 Task: Add the task  Create a new online platform for online legal services to the section Data Cleansing Sprint in the project AirRise and add a Due Date to the respective task as 2024/05/17
Action: Mouse moved to (670, 467)
Screenshot: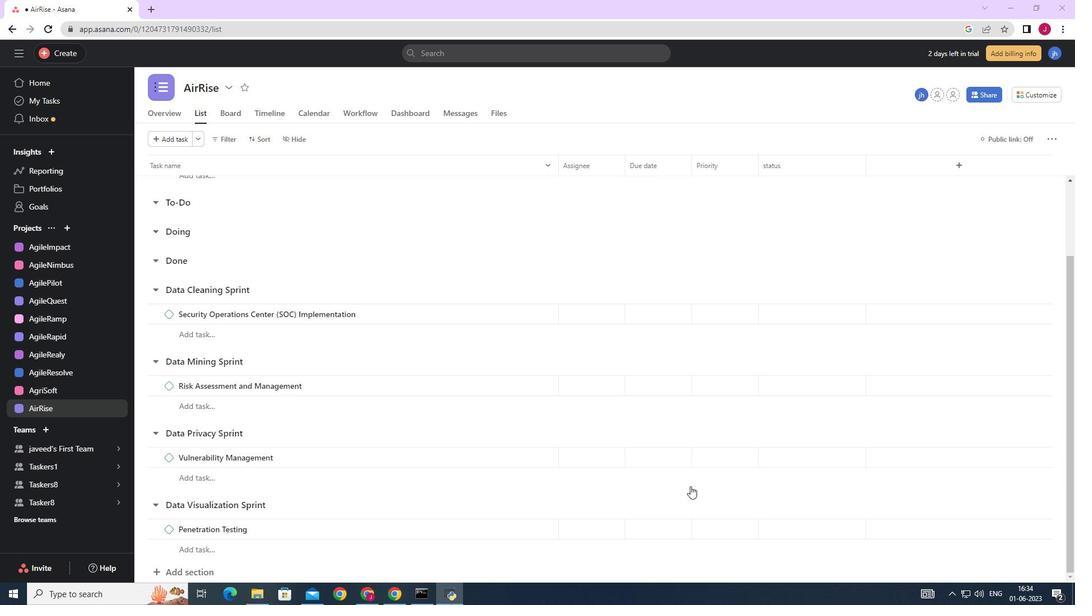 
Action: Mouse scrolled (692, 485) with delta (0, 0)
Screenshot: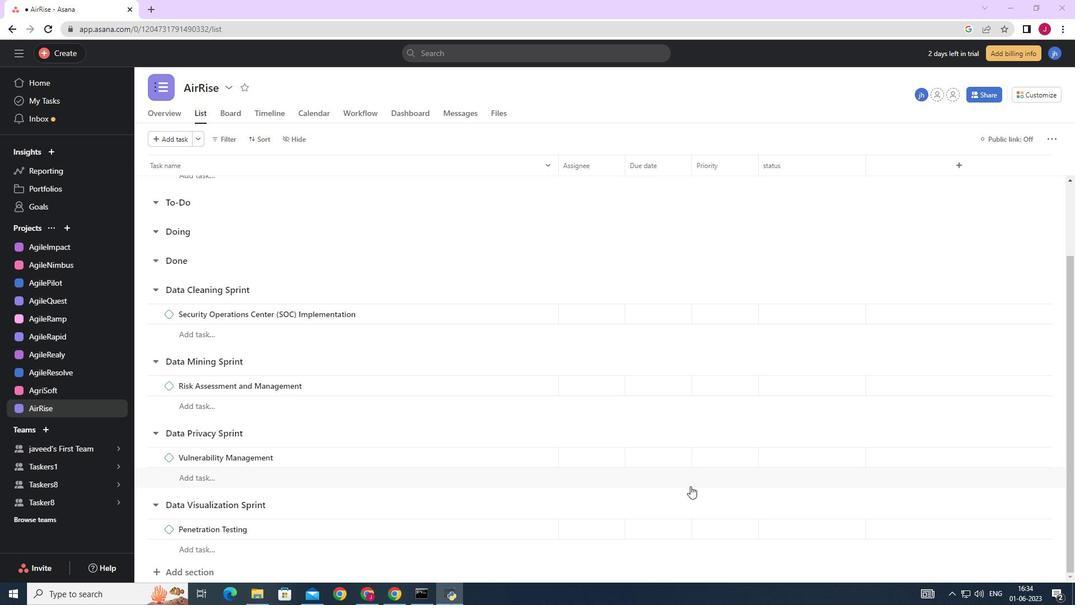 
Action: Mouse moved to (669, 467)
Screenshot: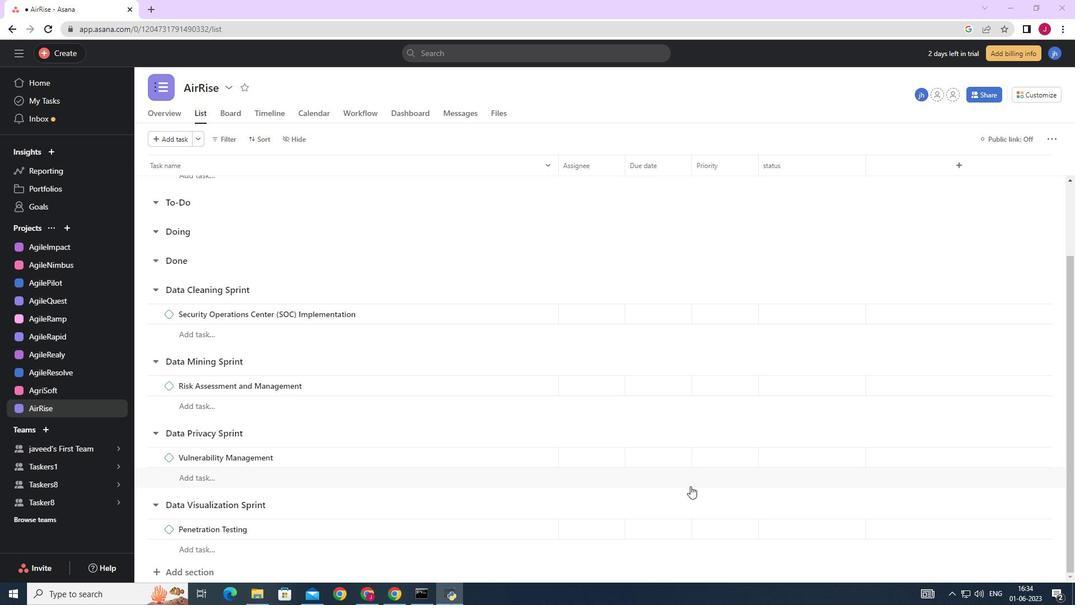 
Action: Mouse scrolled (692, 485) with delta (0, 0)
Screenshot: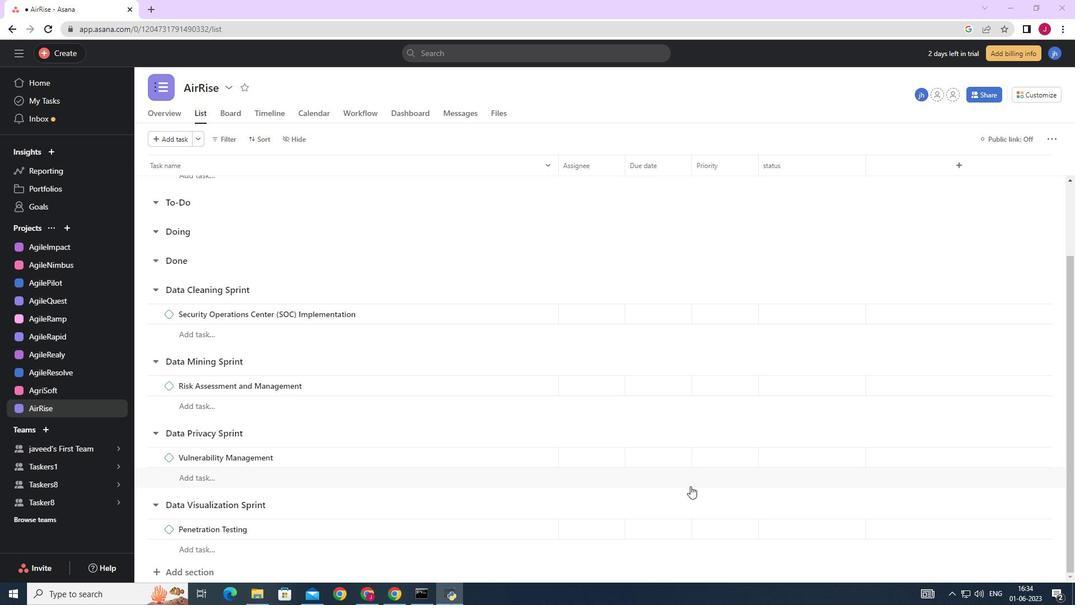 
Action: Mouse moved to (667, 467)
Screenshot: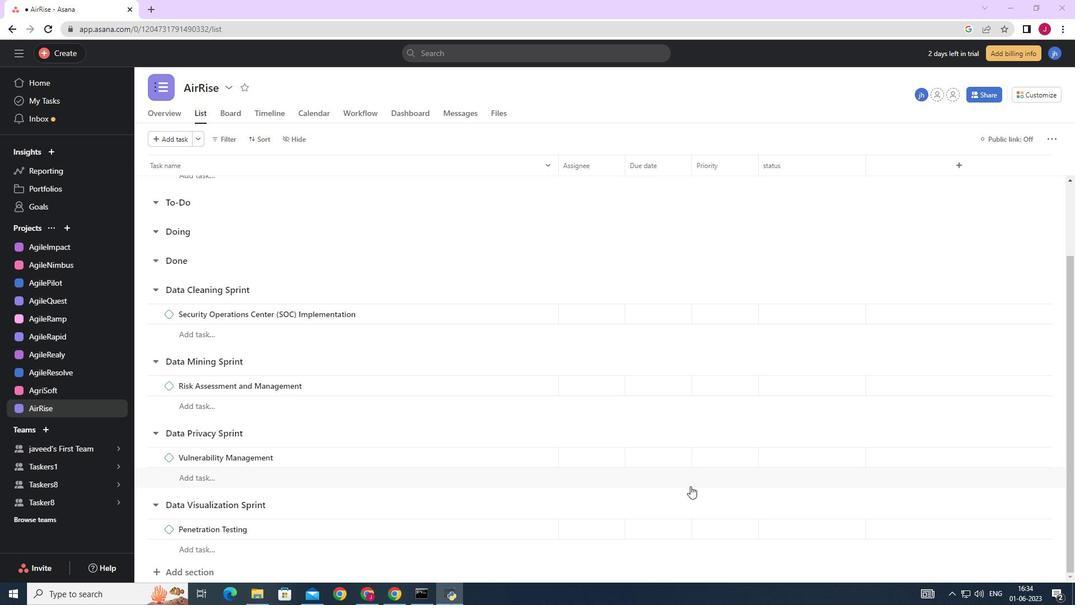 
Action: Mouse scrolled (692, 485) with delta (0, 0)
Screenshot: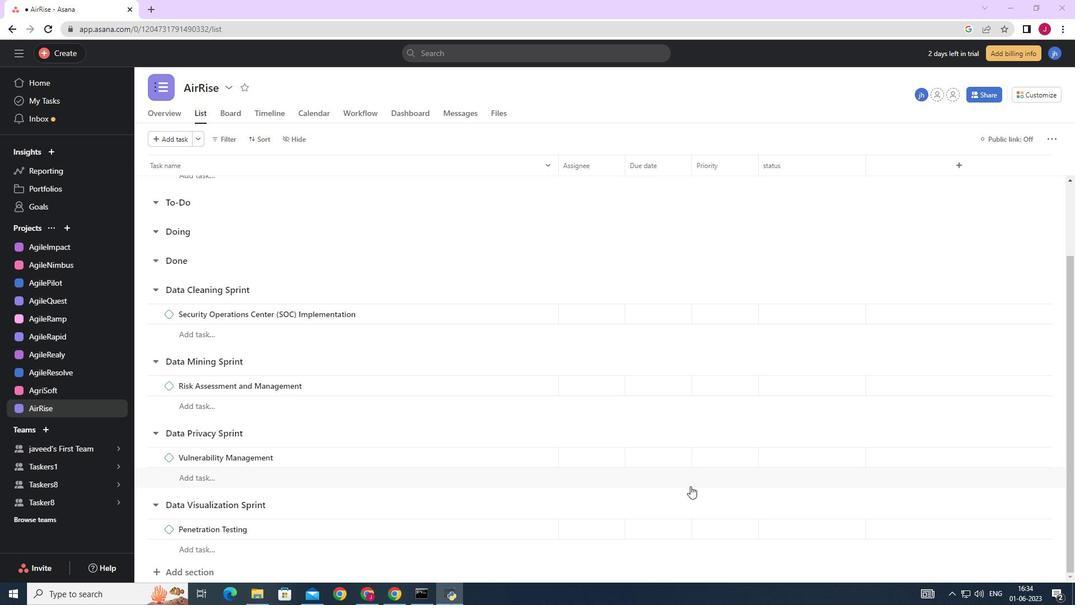 
Action: Mouse moved to (663, 466)
Screenshot: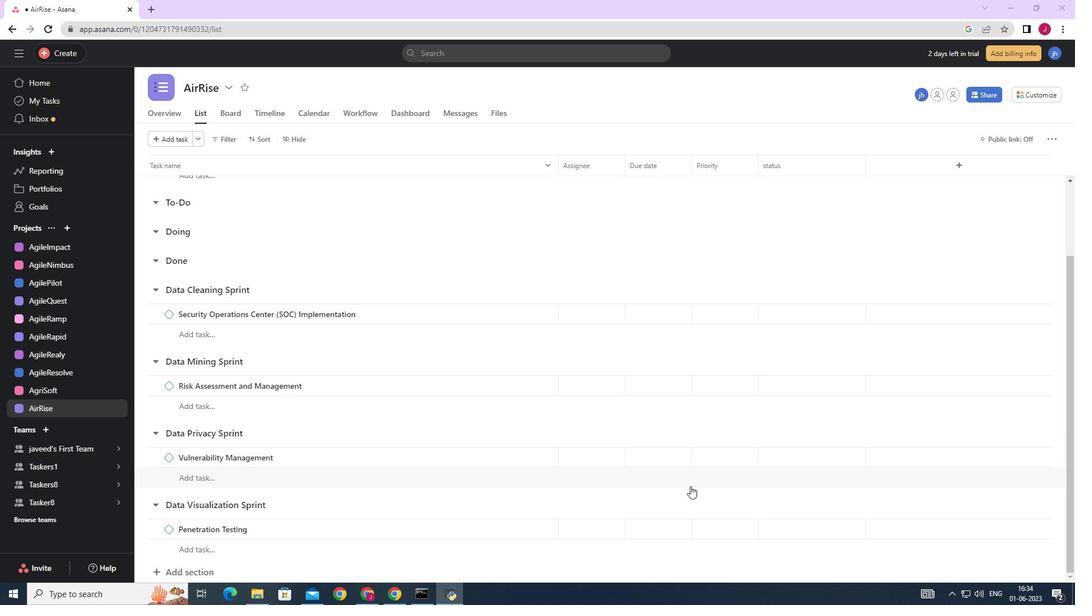 
Action: Mouse scrolled (690, 483) with delta (0, 0)
Screenshot: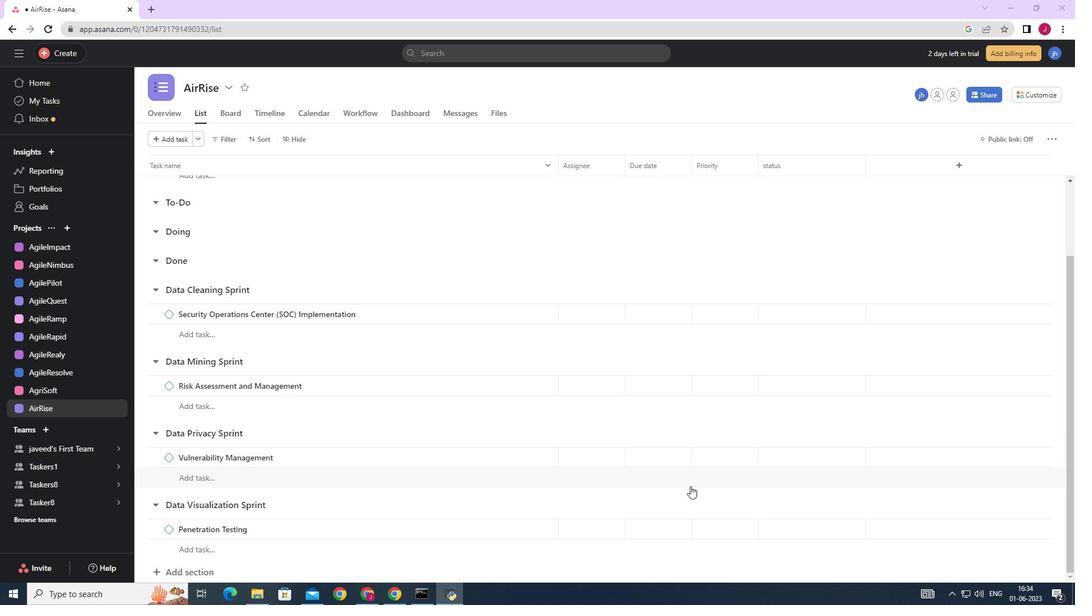
Action: Mouse moved to (629, 461)
Screenshot: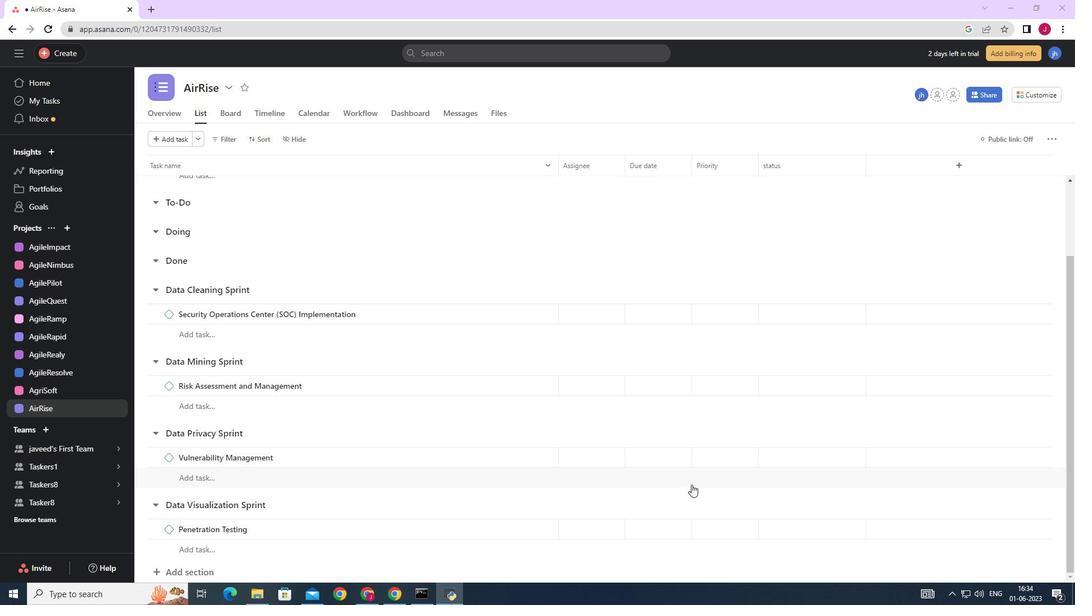 
Action: Mouse scrolled (629, 461) with delta (0, 0)
Screenshot: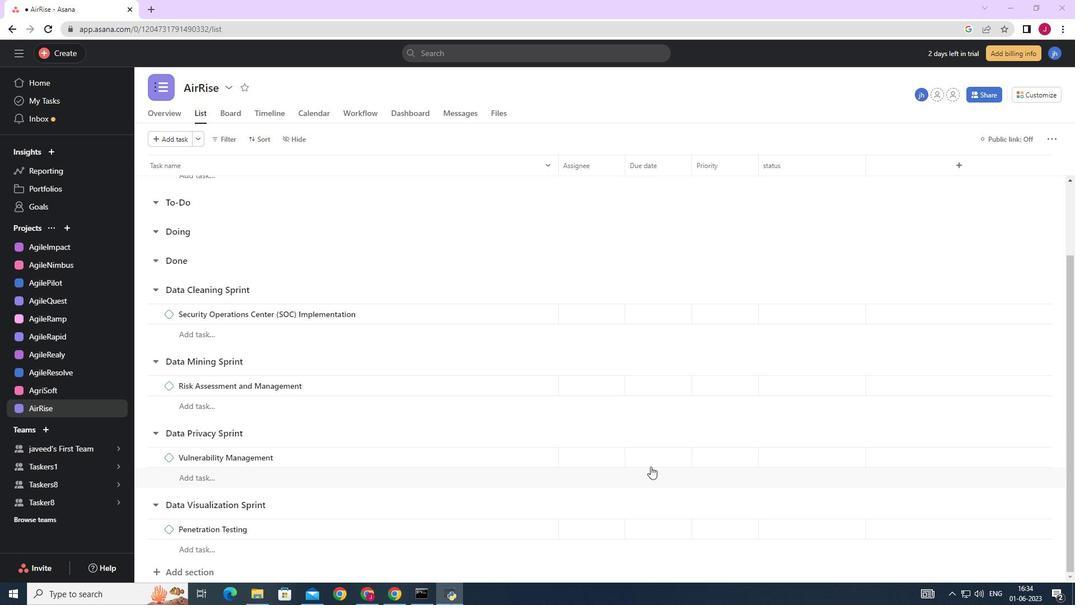 
Action: Mouse moved to (624, 458)
Screenshot: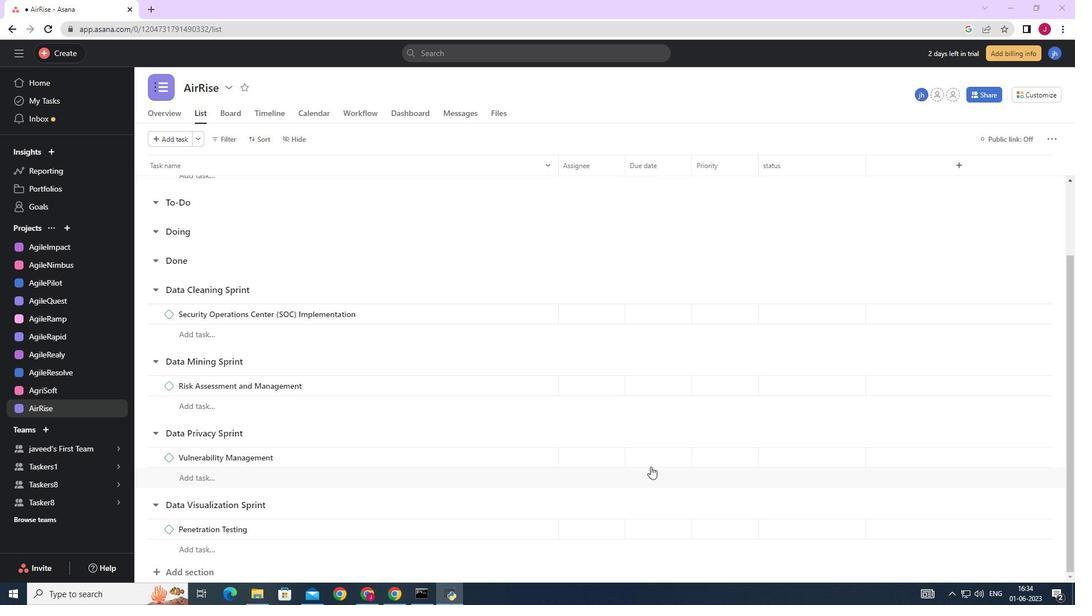 
Action: Mouse scrolled (625, 460) with delta (0, 0)
Screenshot: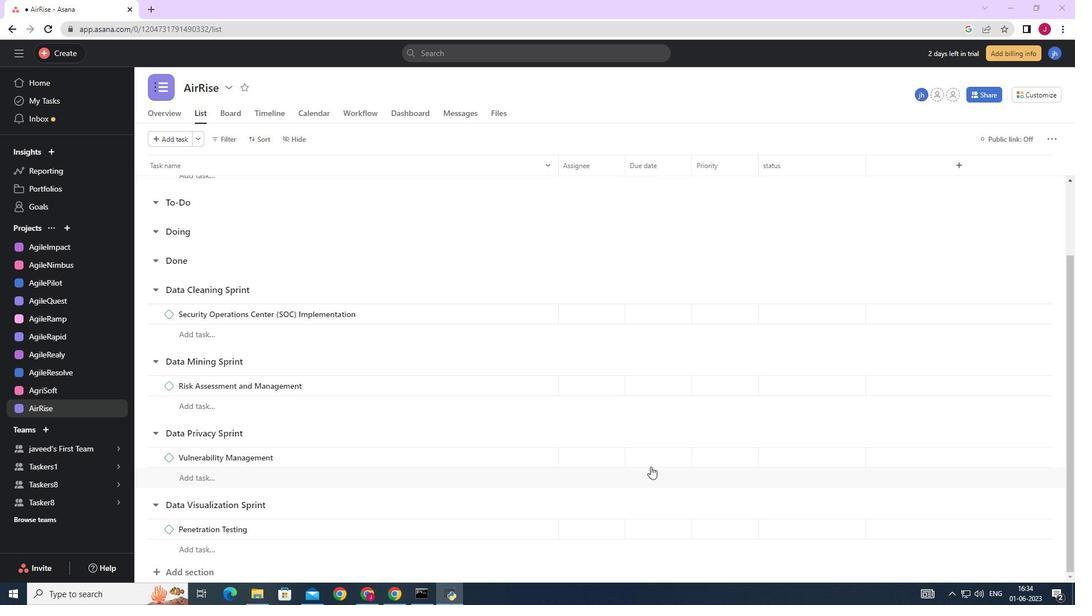 
Action: Mouse moved to (621, 457)
Screenshot: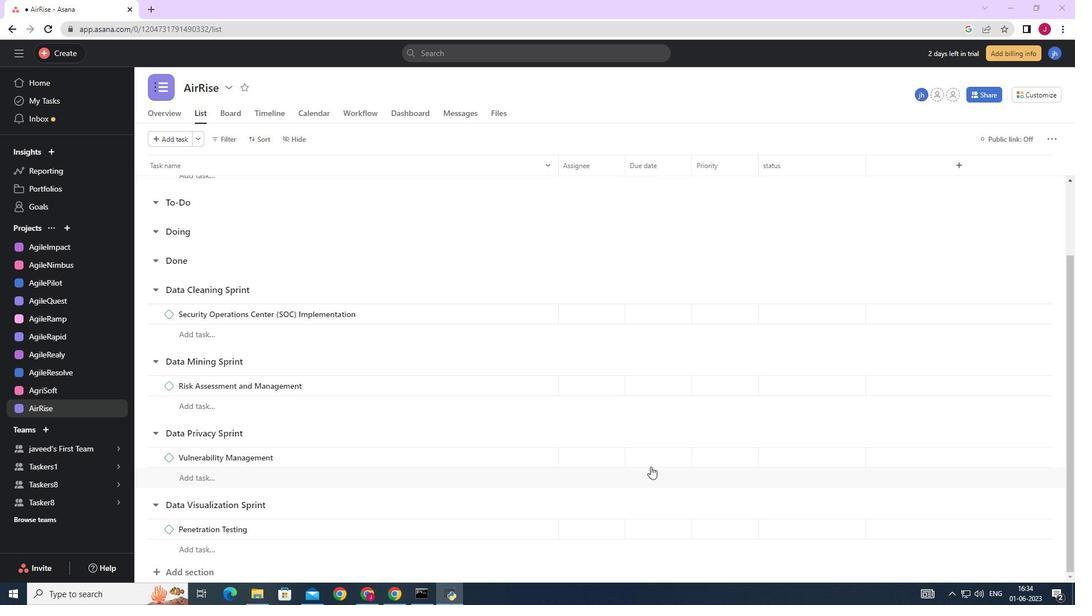 
Action: Mouse scrolled (623, 459) with delta (0, 0)
Screenshot: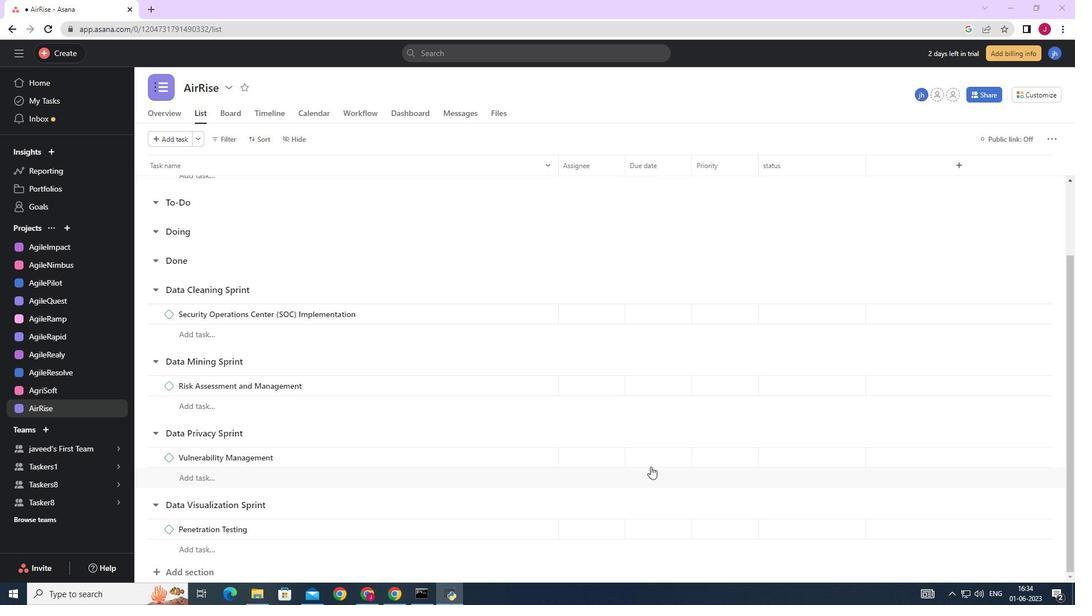 
Action: Mouse moved to (605, 449)
Screenshot: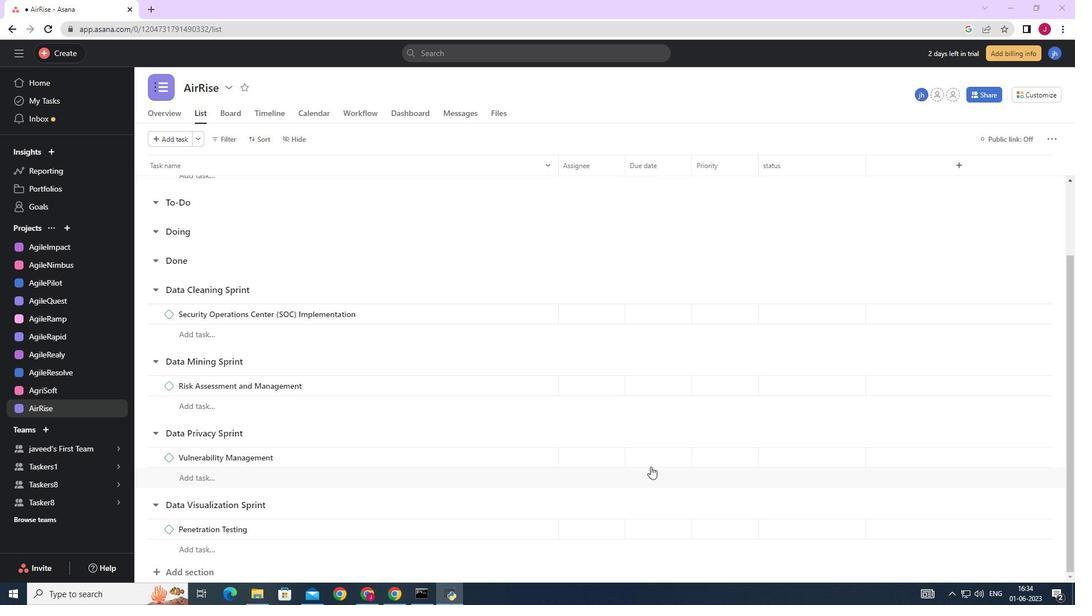 
Action: Mouse scrolled (615, 454) with delta (0, 0)
Screenshot: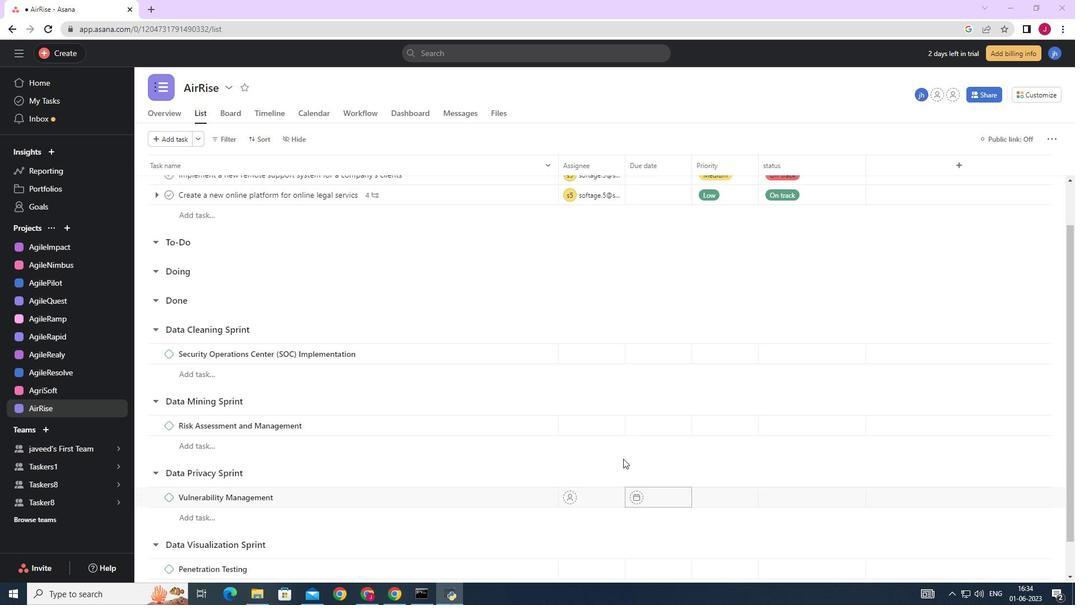 
Action: Mouse moved to (541, 430)
Screenshot: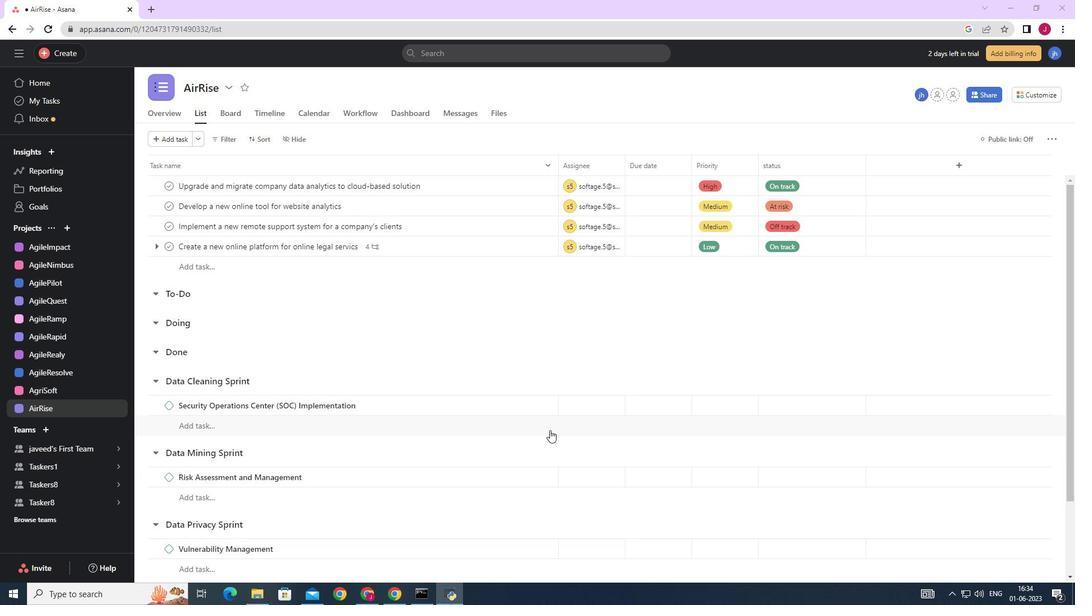 
Action: Mouse scrolled (541, 431) with delta (0, 0)
Screenshot: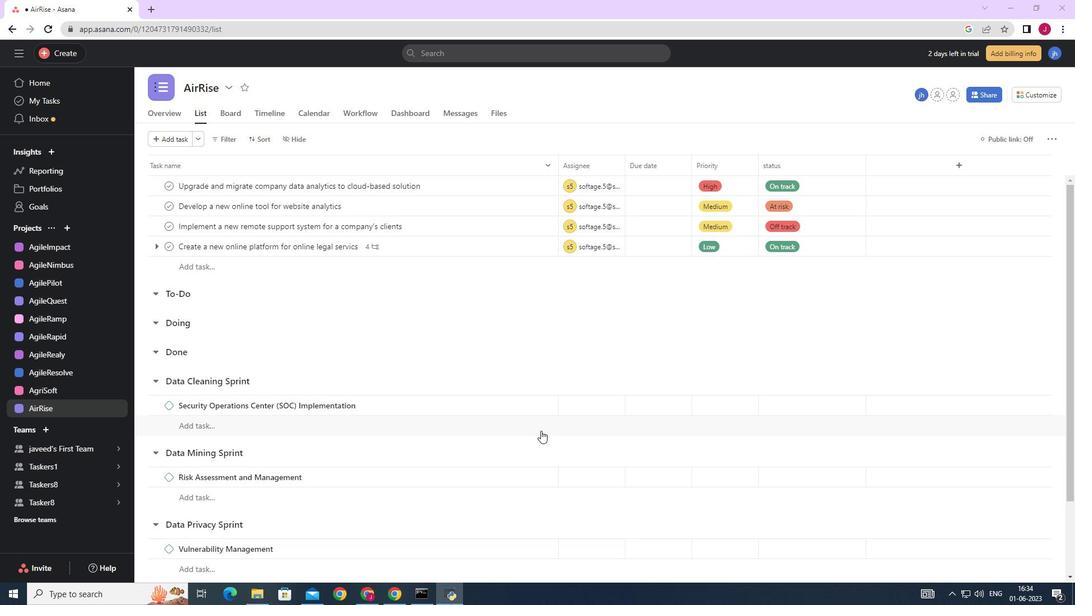 
Action: Mouse scrolled (541, 431) with delta (0, 0)
Screenshot: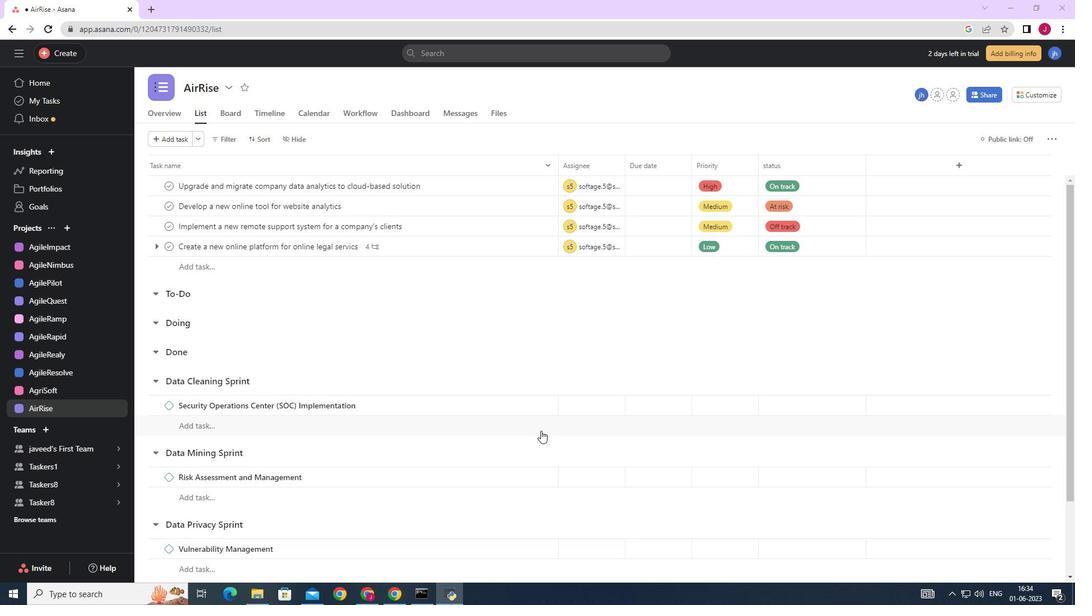 
Action: Mouse moved to (541, 430)
Screenshot: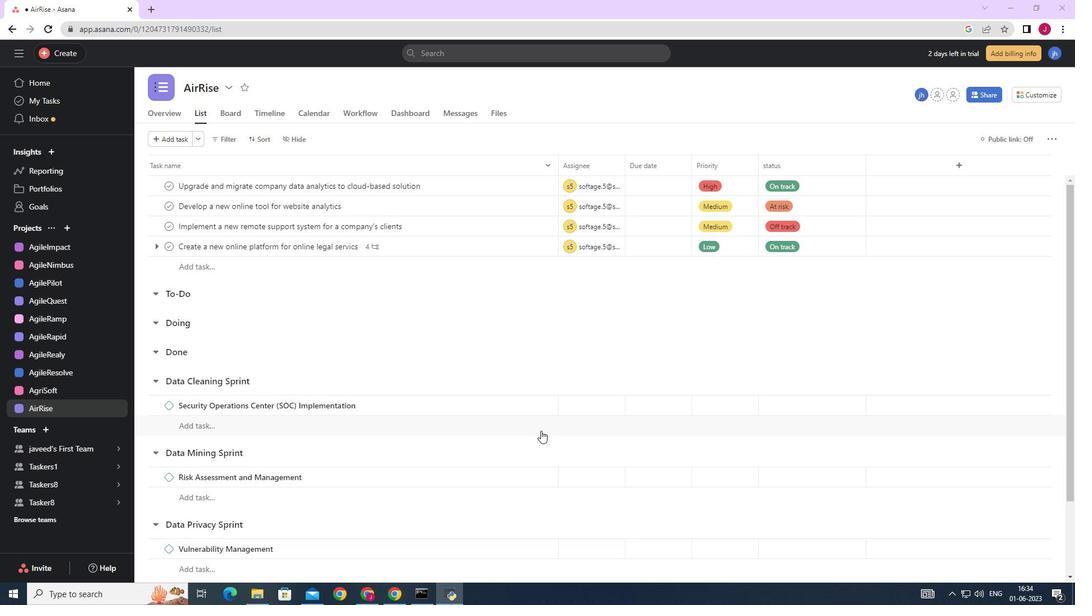 
Action: Mouse scrolled (541, 431) with delta (0, 0)
Screenshot: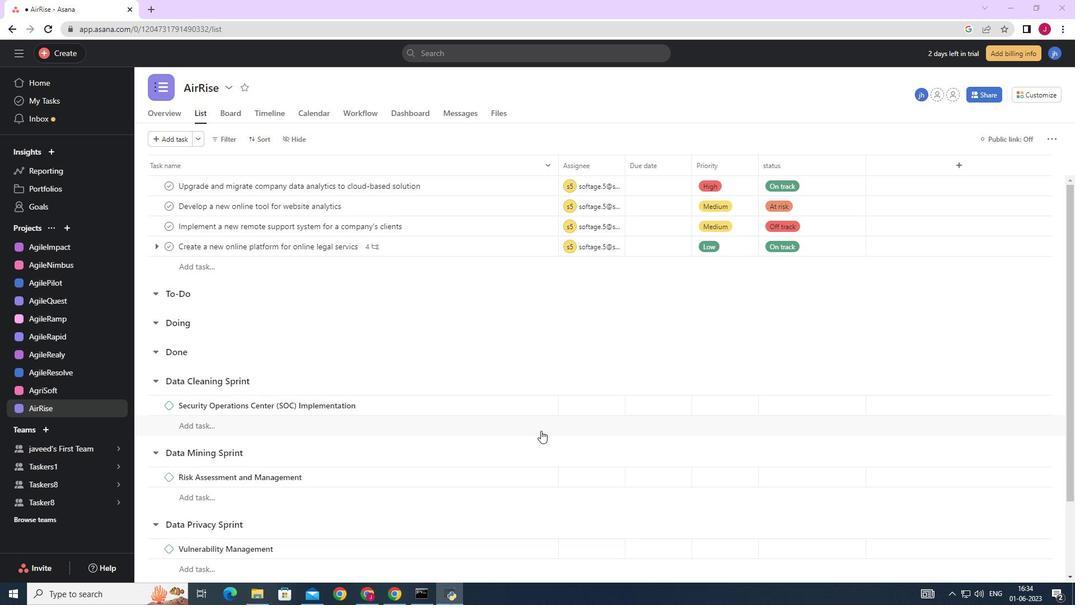 
Action: Mouse moved to (527, 244)
Screenshot: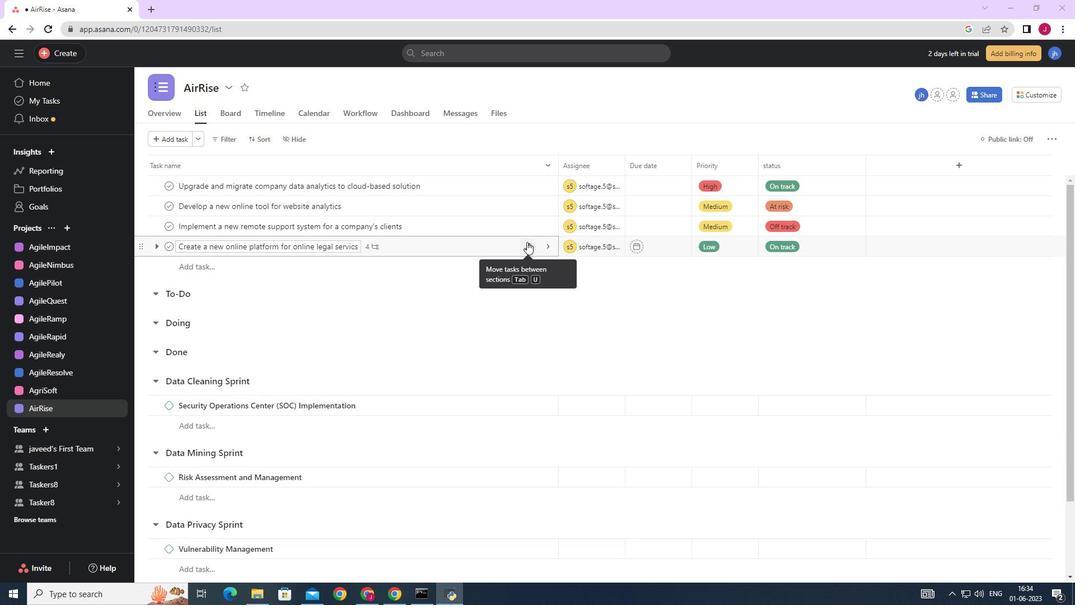 
Action: Mouse pressed left at (527, 244)
Screenshot: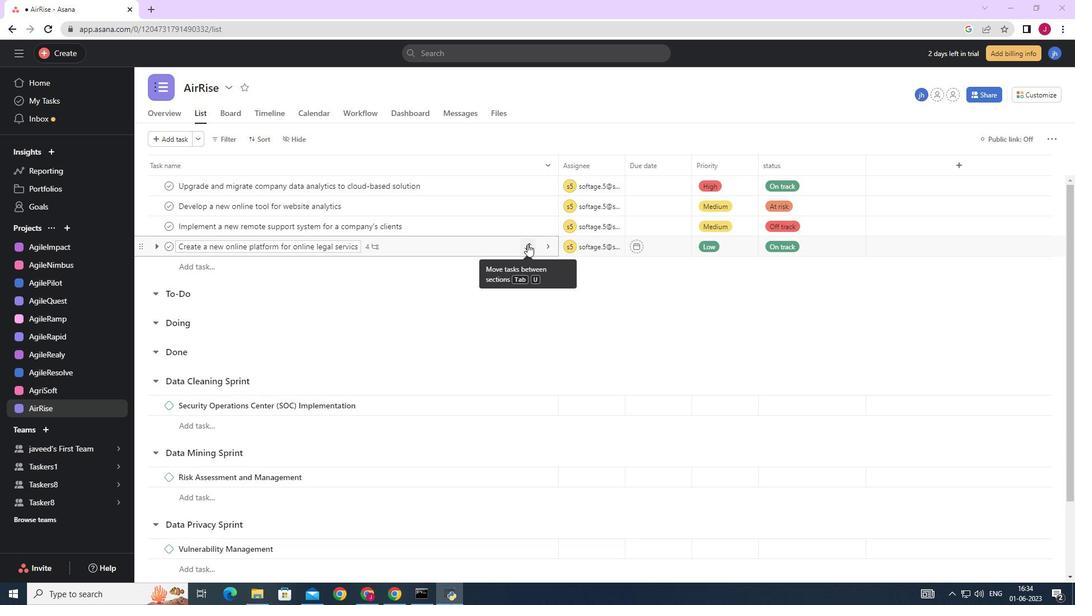 
Action: Mouse moved to (479, 374)
Screenshot: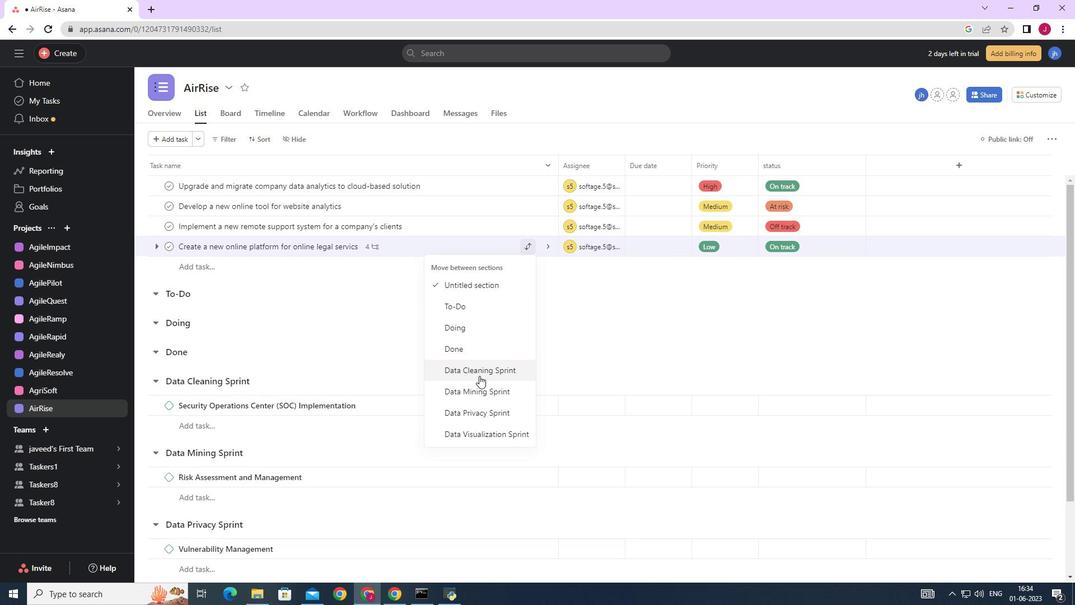 
Action: Mouse pressed left at (479, 374)
Screenshot: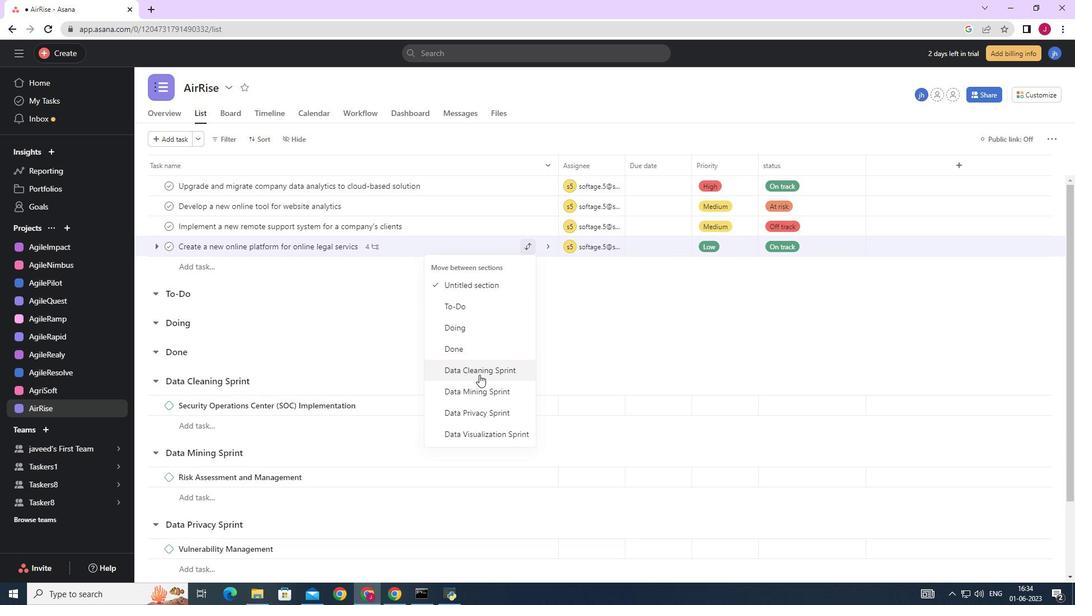 
Action: Mouse moved to (666, 391)
Screenshot: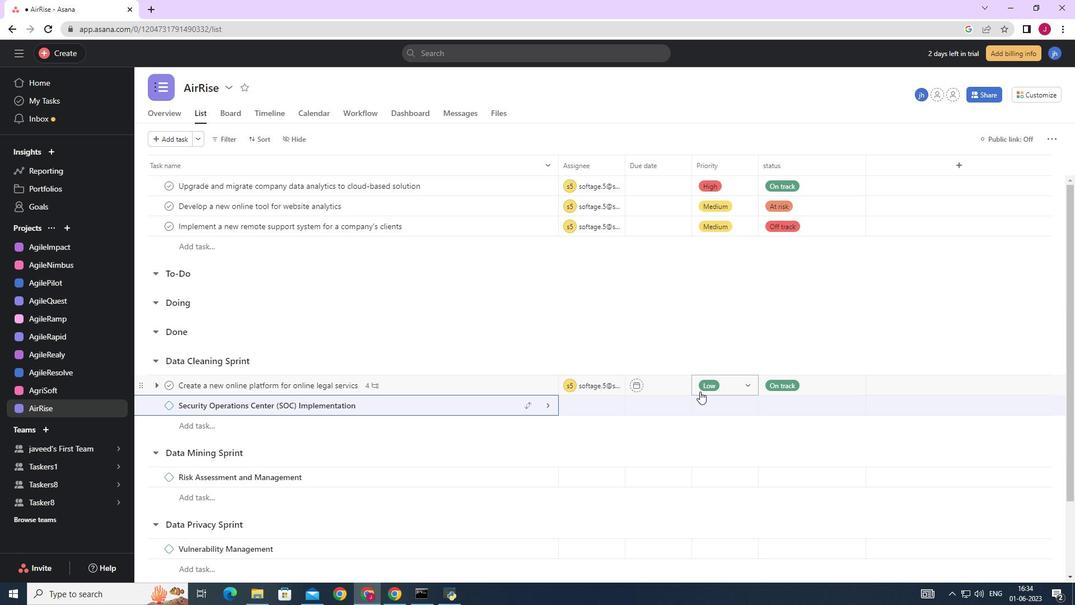 
Action: Mouse pressed left at (666, 391)
Screenshot: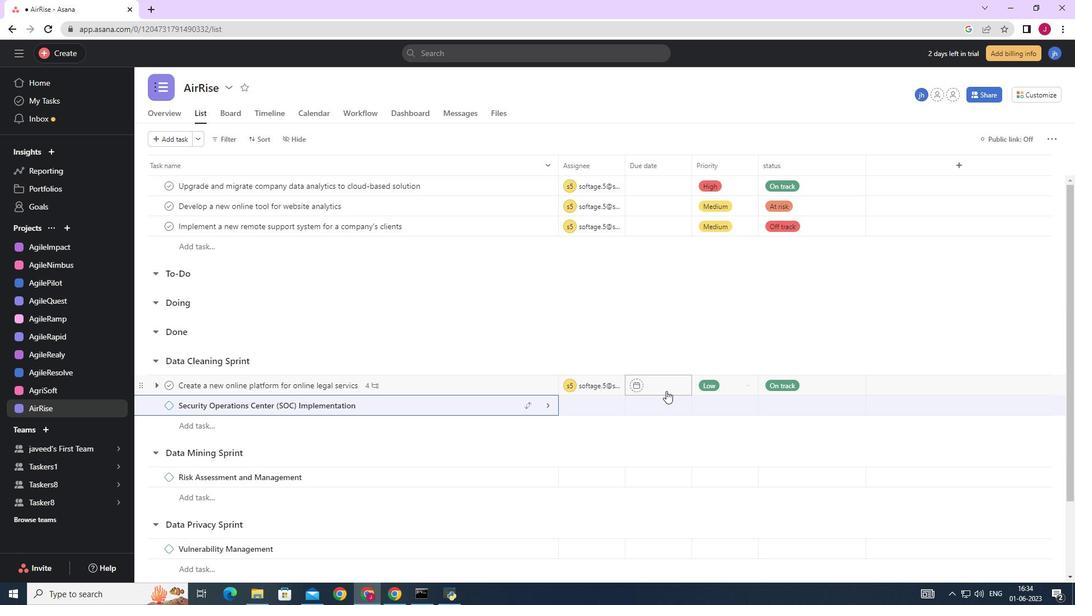 
Action: Mouse moved to (777, 207)
Screenshot: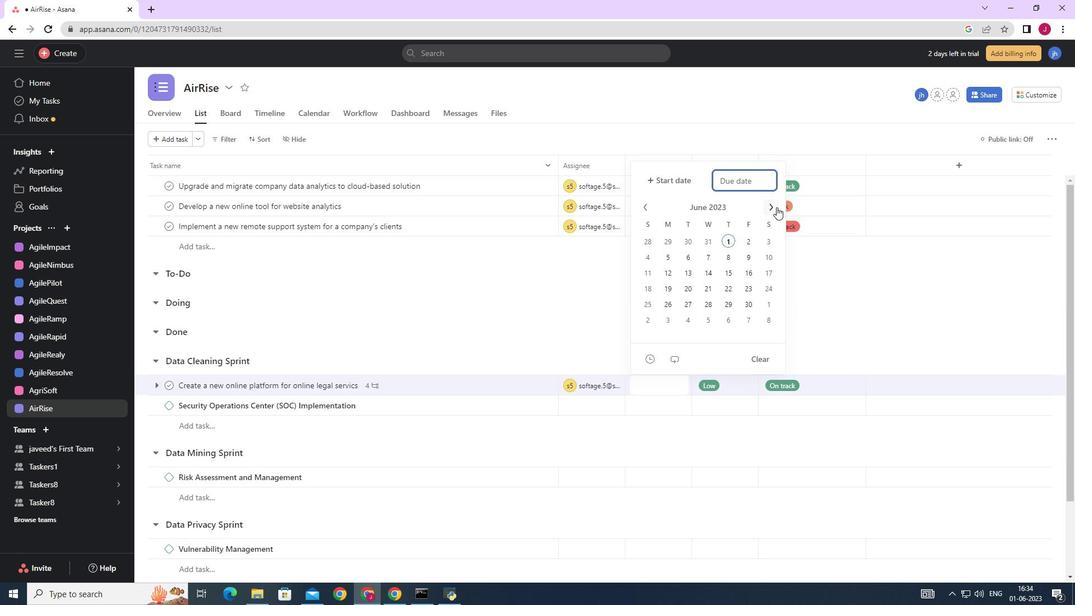 
Action: Mouse pressed left at (777, 207)
Screenshot: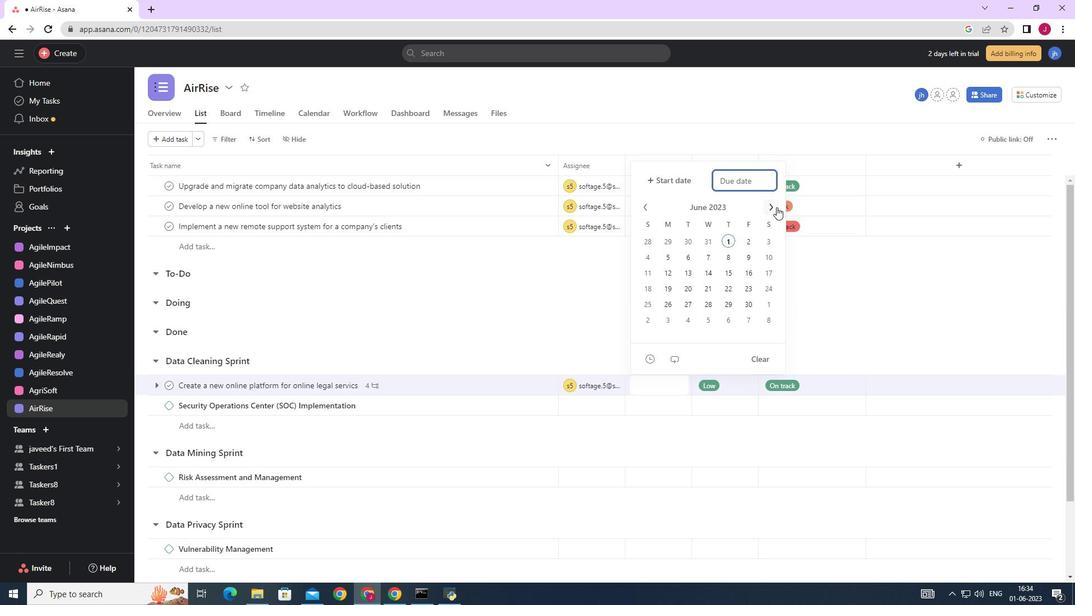 
Action: Mouse pressed left at (777, 207)
Screenshot: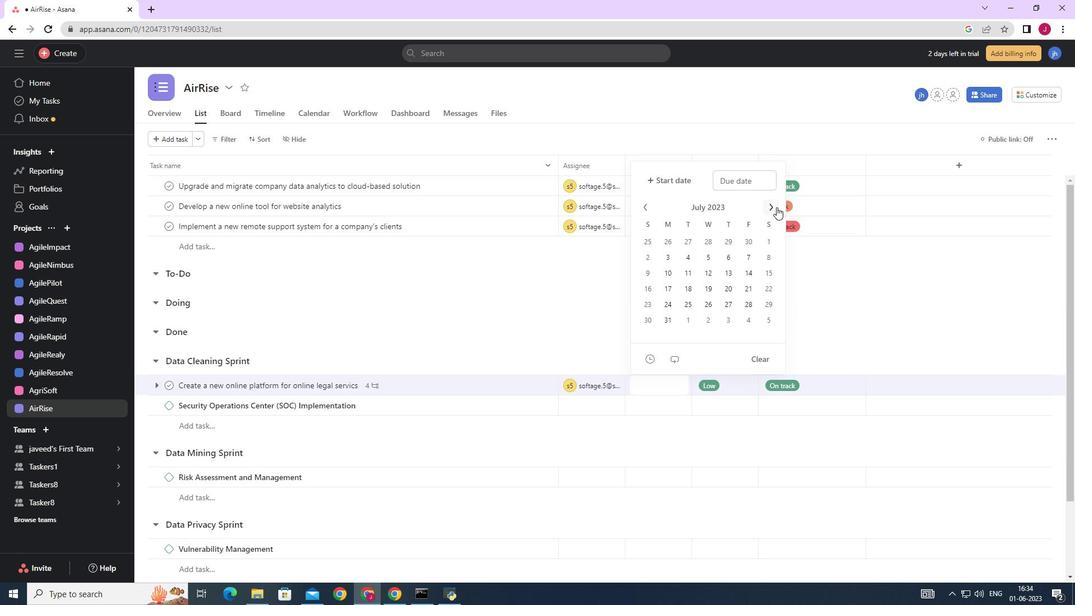 
Action: Mouse pressed left at (777, 207)
Screenshot: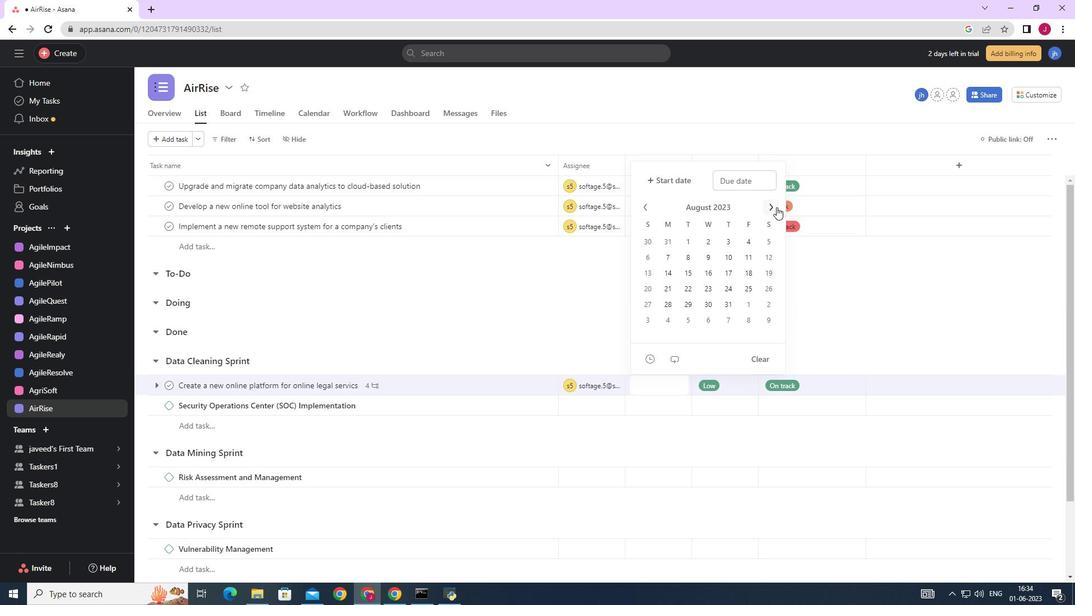 
Action: Mouse pressed left at (777, 207)
Screenshot: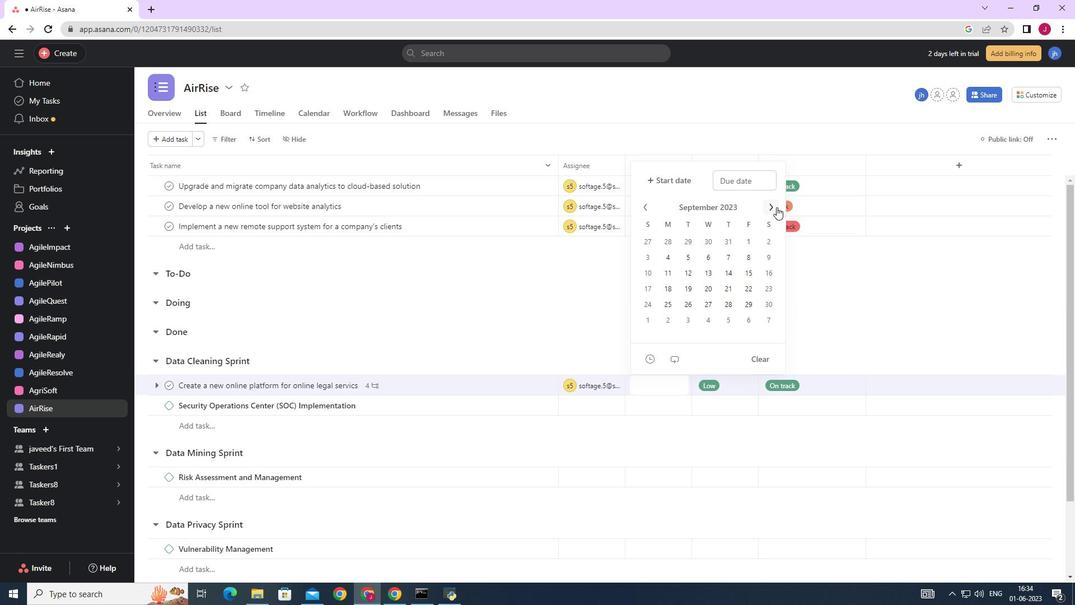 
Action: Mouse pressed left at (777, 207)
Screenshot: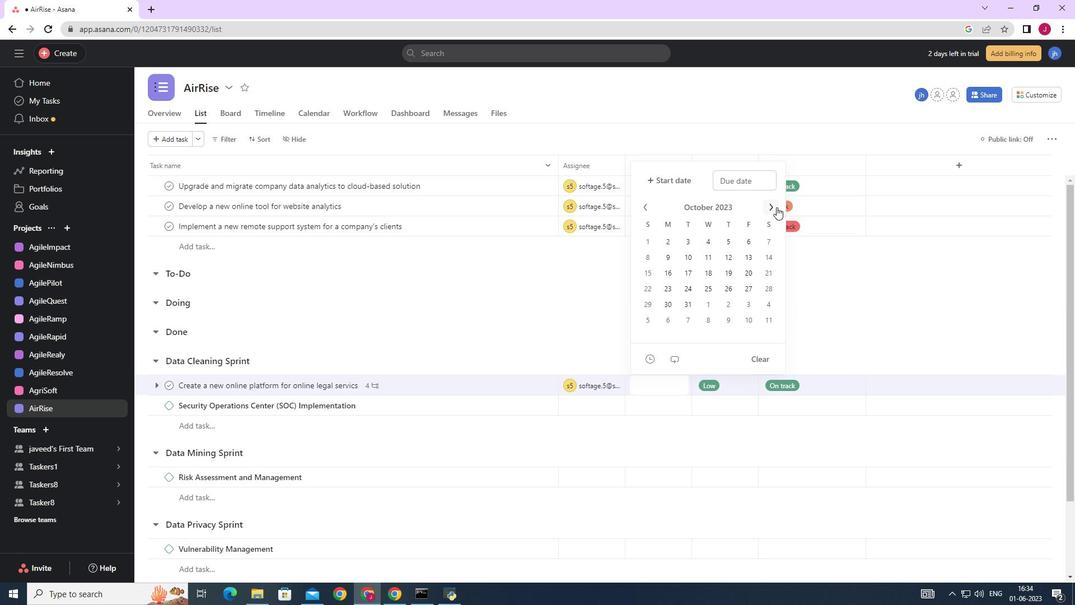 
Action: Mouse moved to (776, 207)
Screenshot: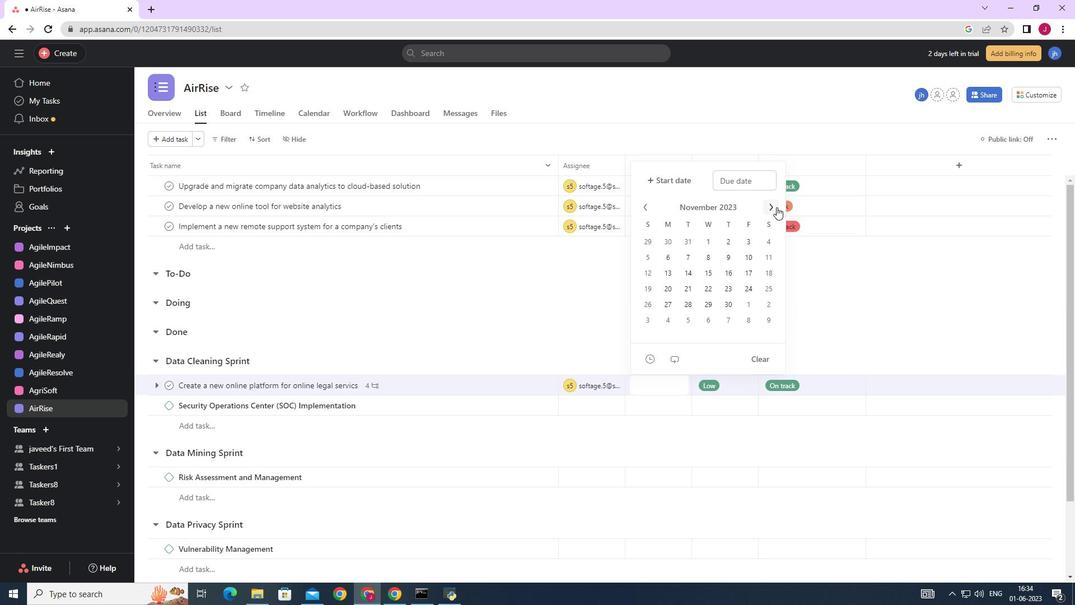 
Action: Mouse pressed left at (776, 207)
Screenshot: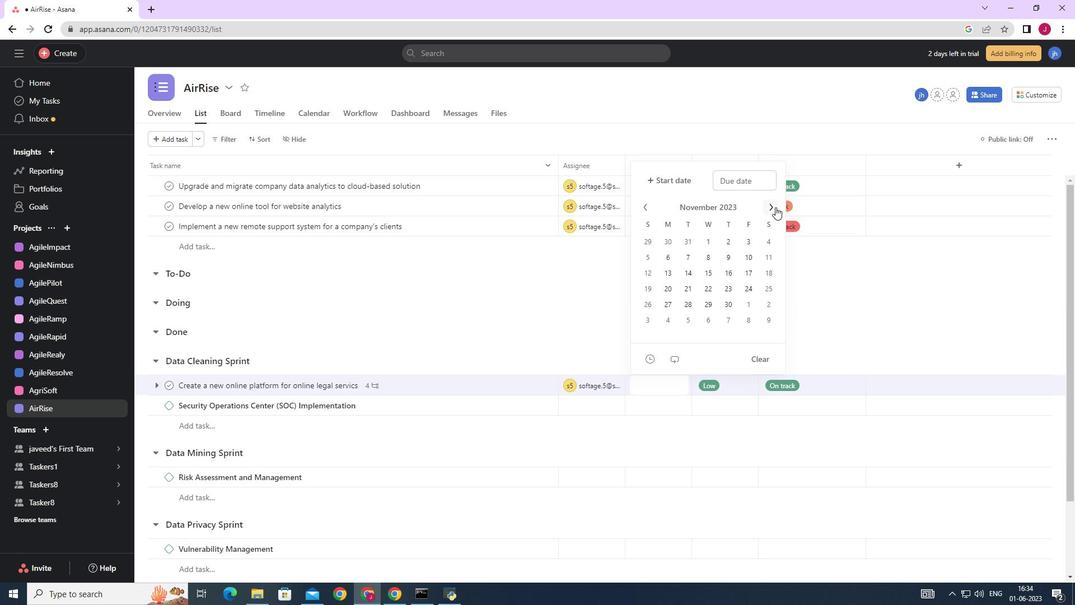 
Action: Mouse pressed left at (776, 207)
Screenshot: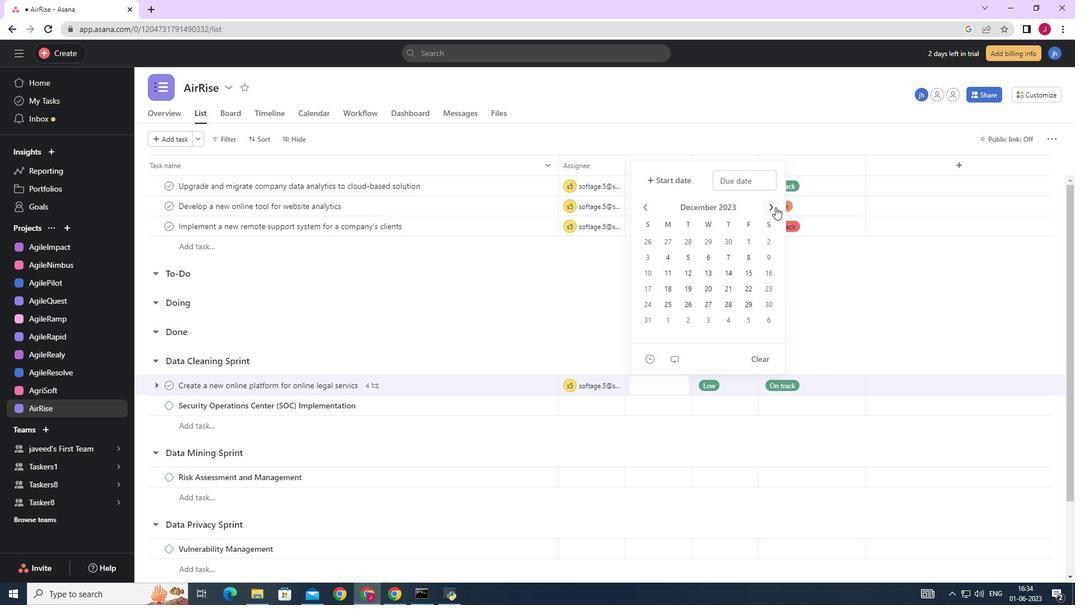 
Action: Mouse pressed left at (776, 207)
Screenshot: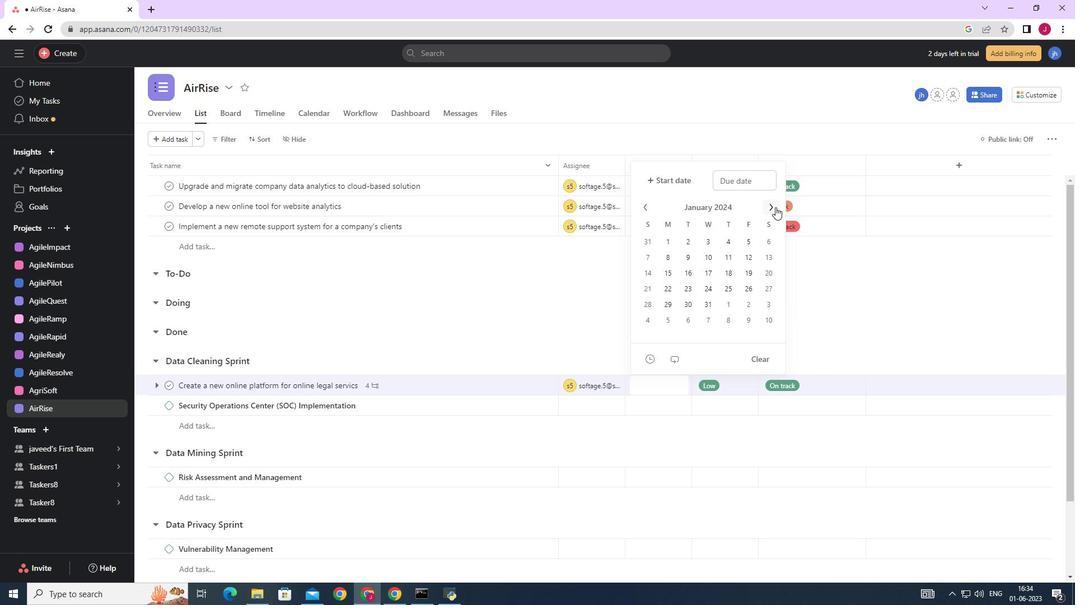 
Action: Mouse pressed left at (776, 207)
Screenshot: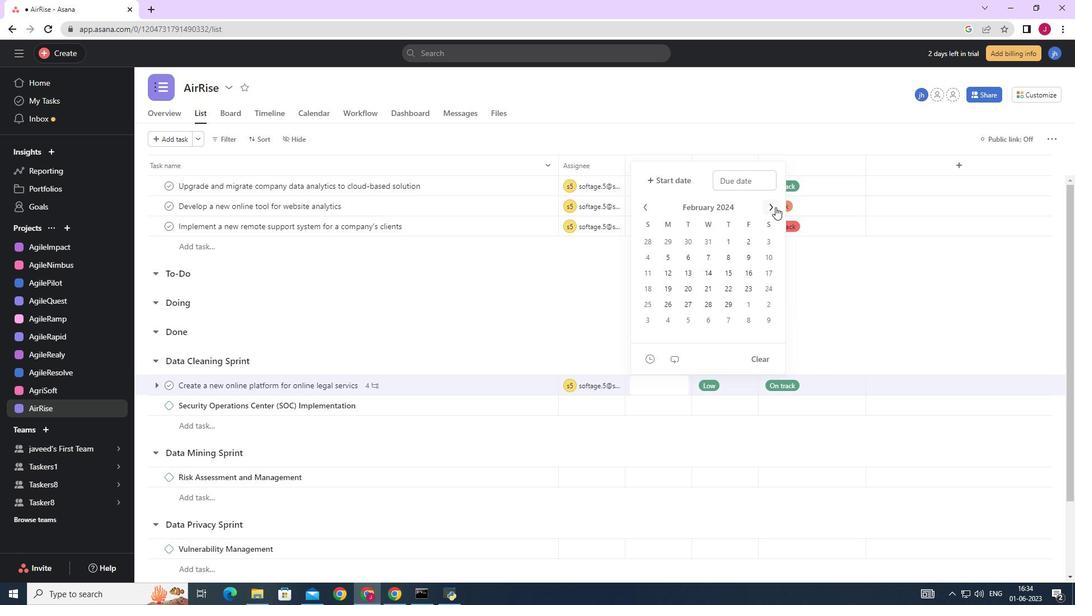 
Action: Mouse pressed left at (776, 207)
Screenshot: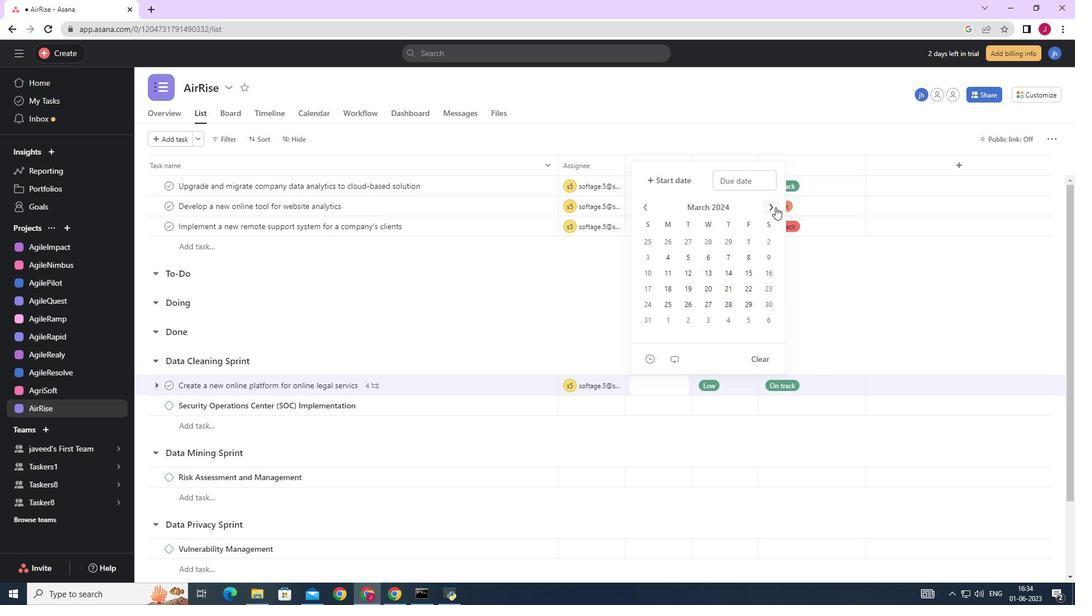 
Action: Mouse moved to (776, 207)
Screenshot: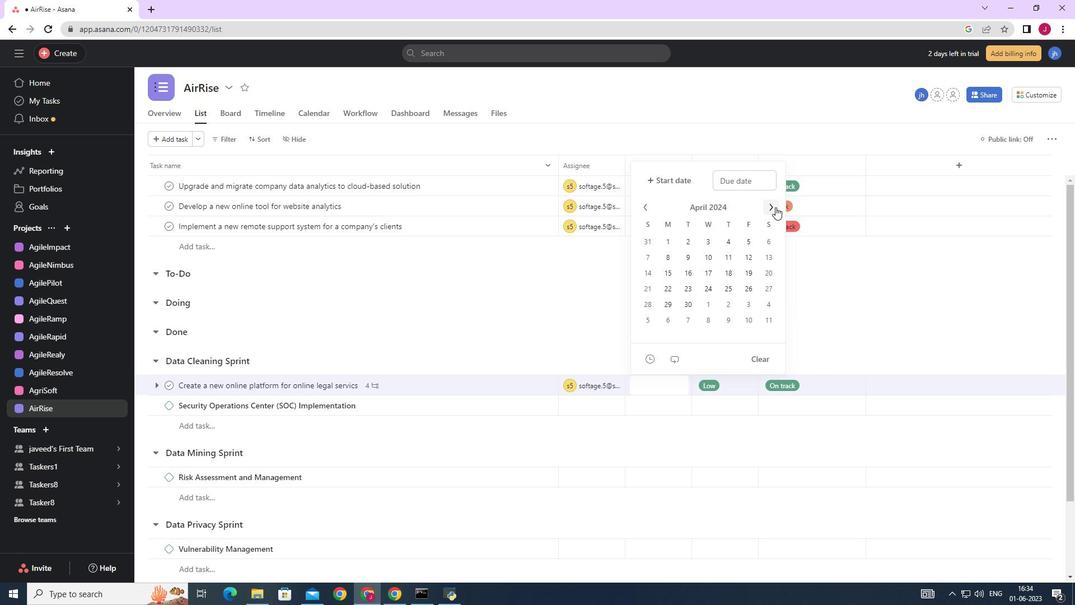 
Action: Mouse pressed left at (776, 207)
Screenshot: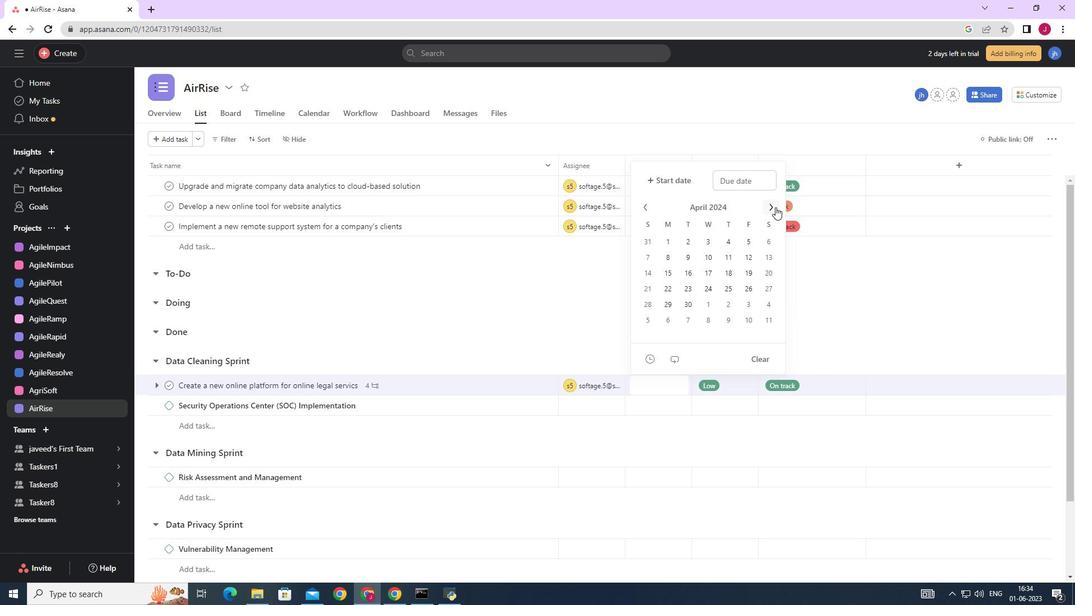 
Action: Mouse moved to (741, 275)
Screenshot: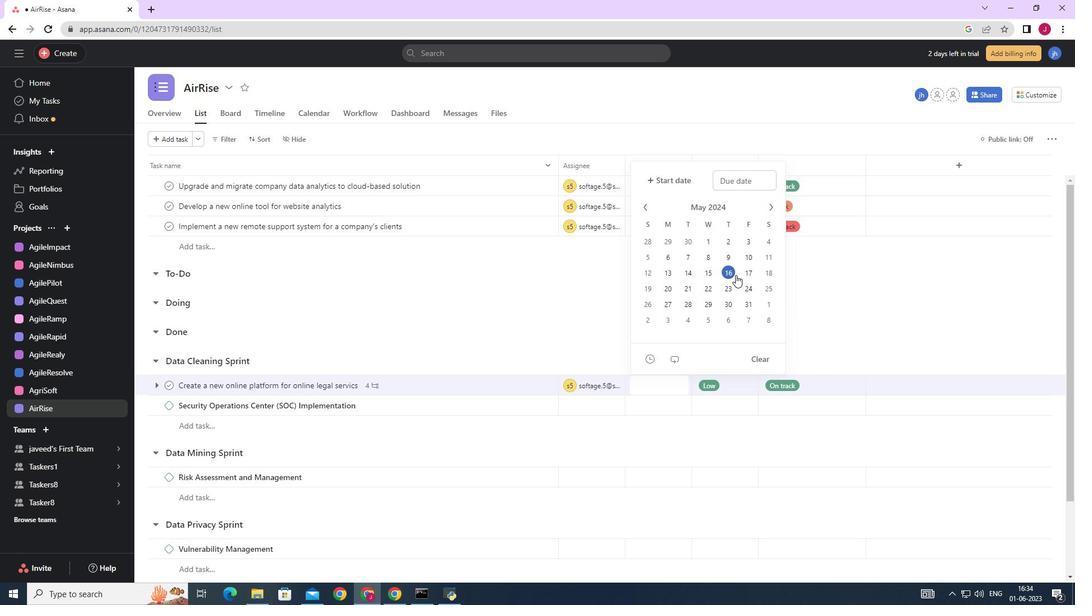 
Action: Mouse pressed left at (741, 275)
Screenshot: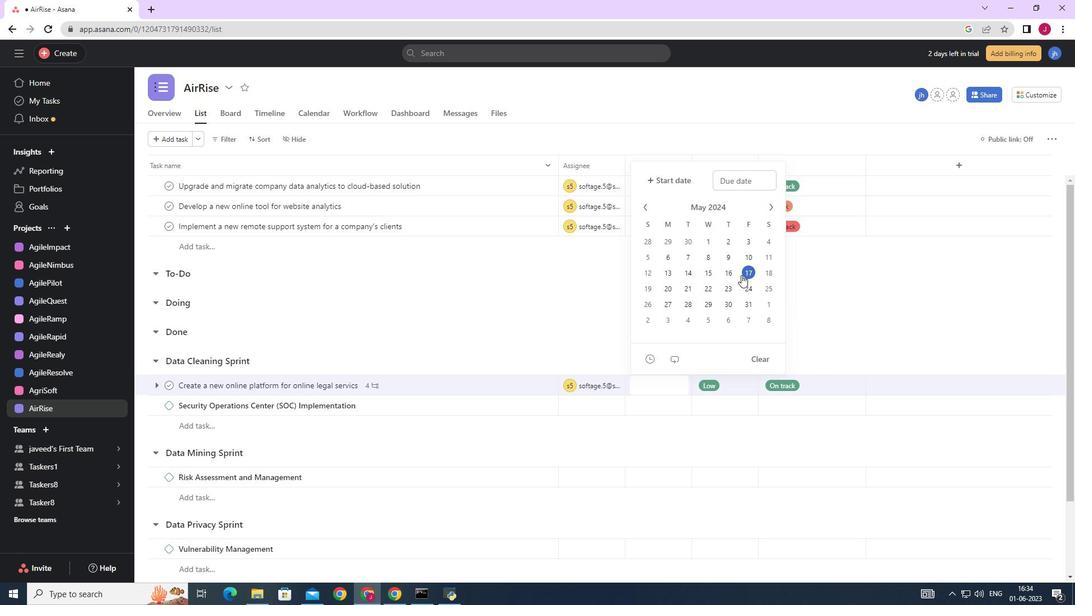 
Action: Mouse moved to (922, 341)
Screenshot: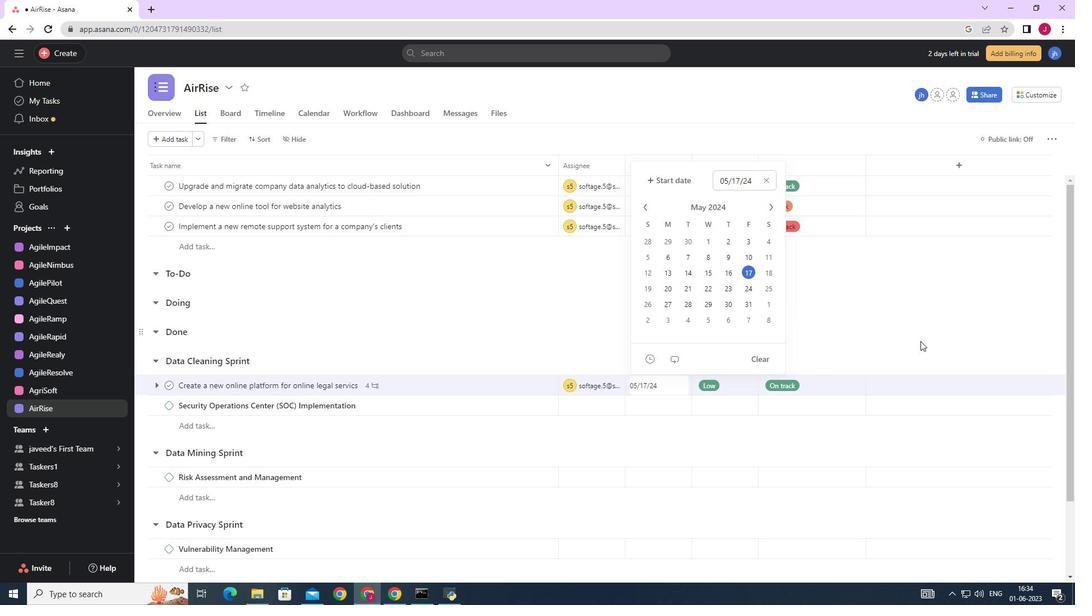 
Action: Mouse pressed left at (922, 341)
Screenshot: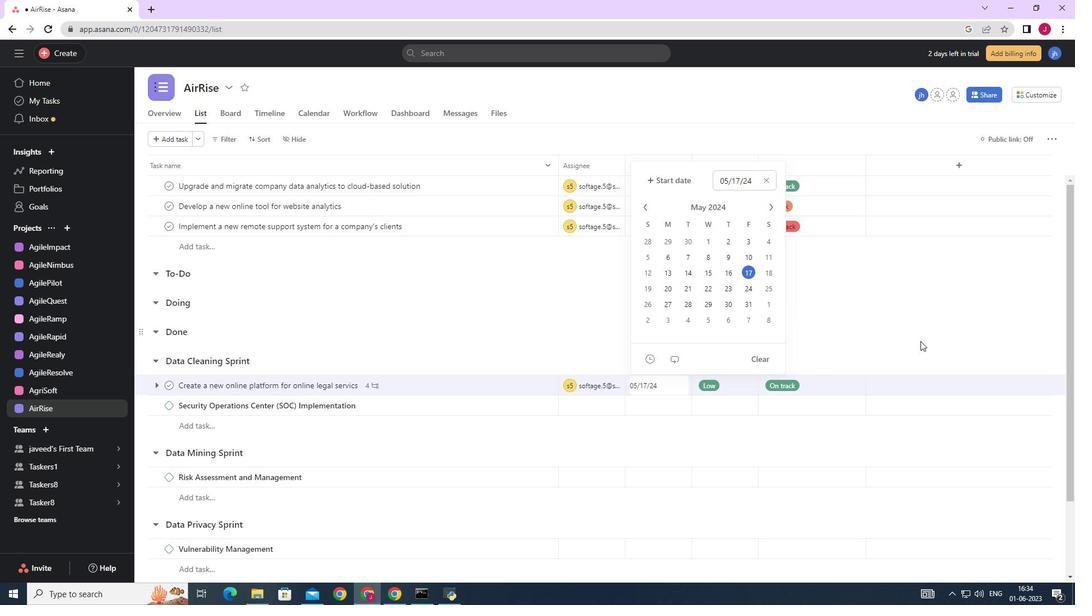 
Action: Mouse moved to (924, 336)
Screenshot: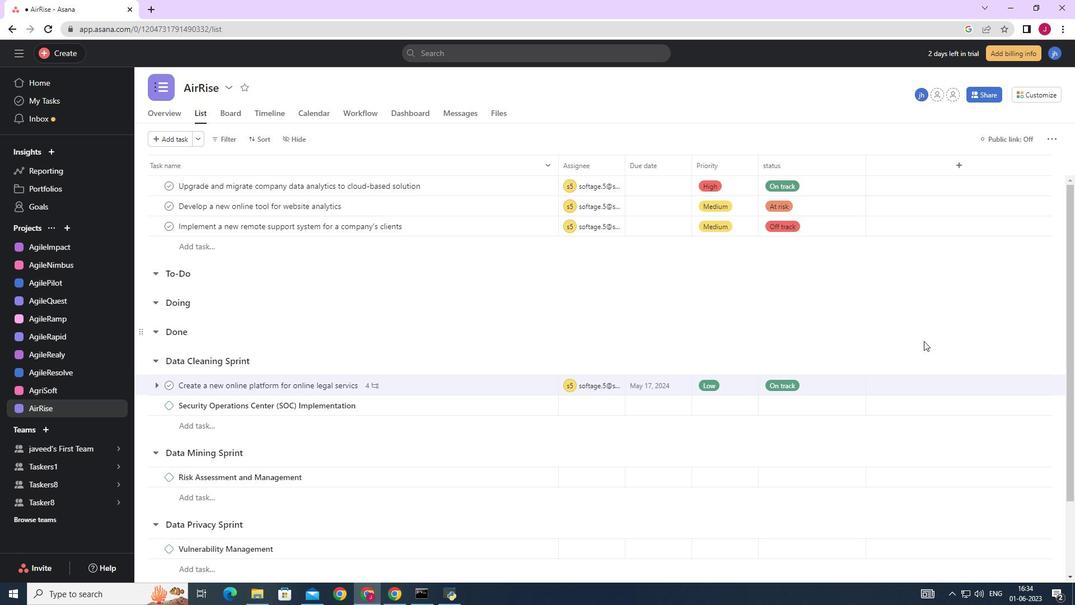 
